 Task: Check the delivery status of your recent Amazon order.
Action: Mouse moved to (674, 220)
Screenshot: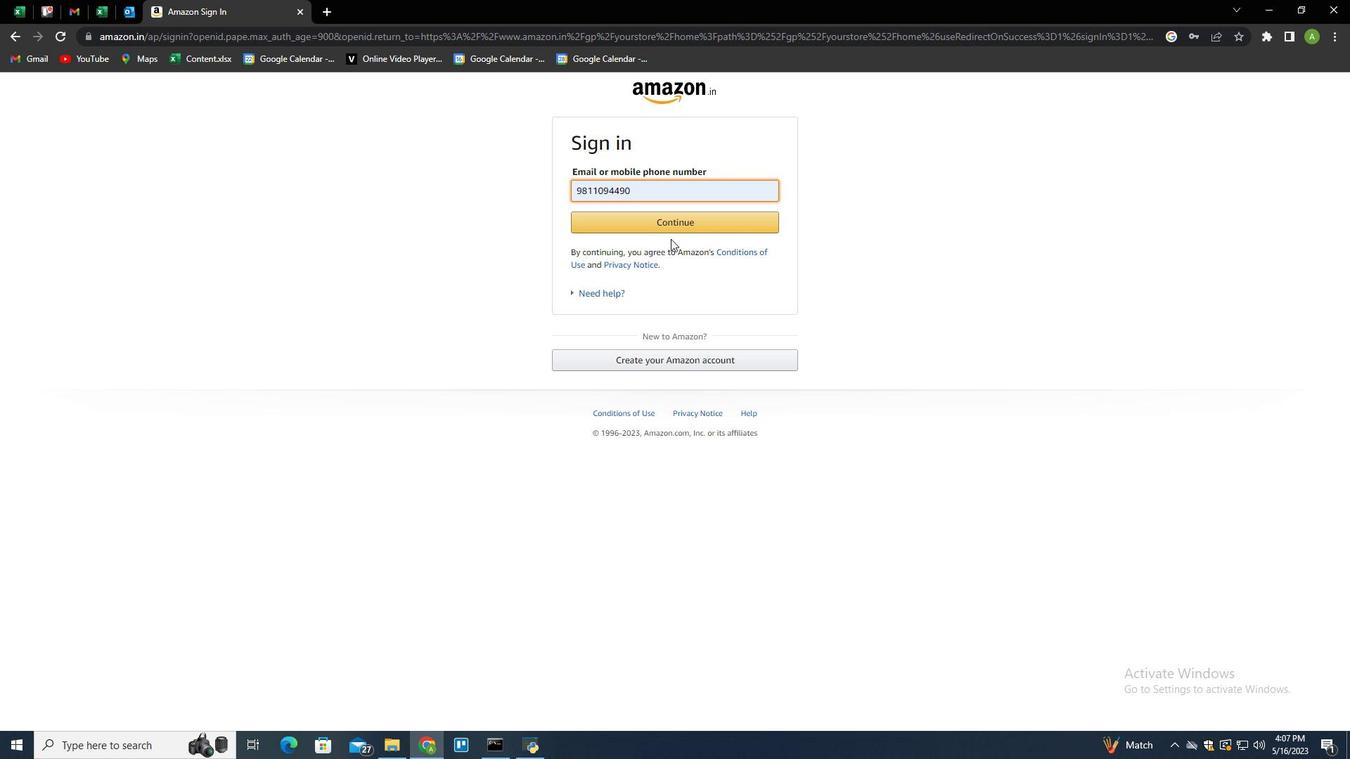 
Action: Mouse pressed left at (674, 220)
Screenshot: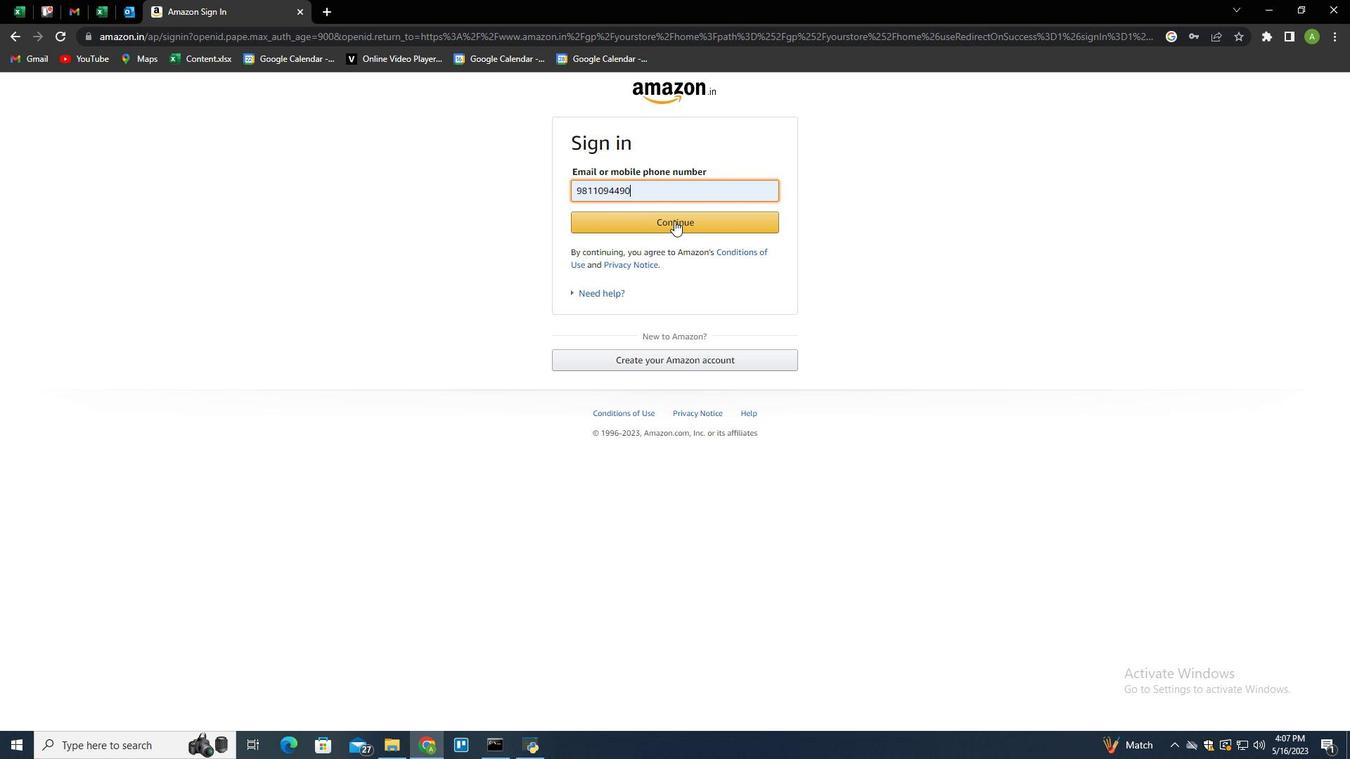 
Action: Mouse moved to (633, 215)
Screenshot: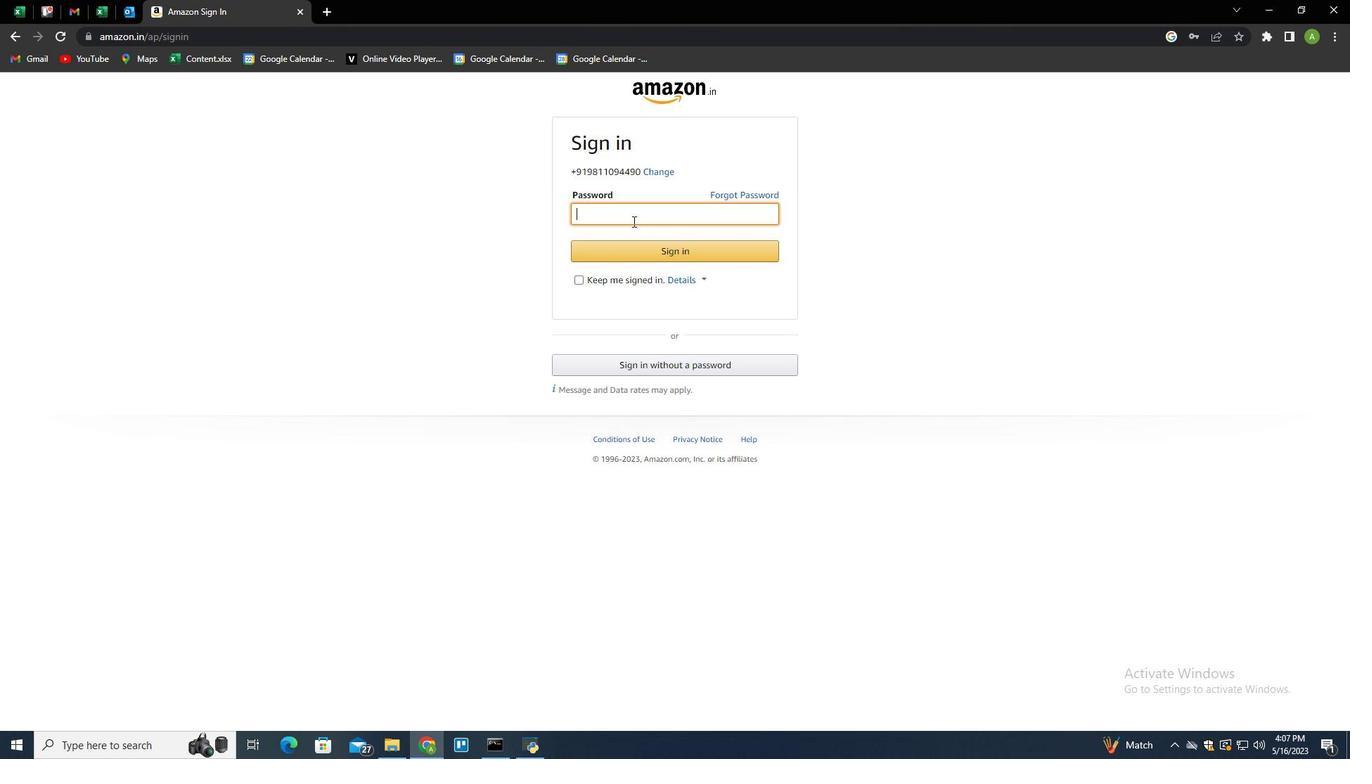
Action: Mouse pressed left at (633, 215)
Screenshot: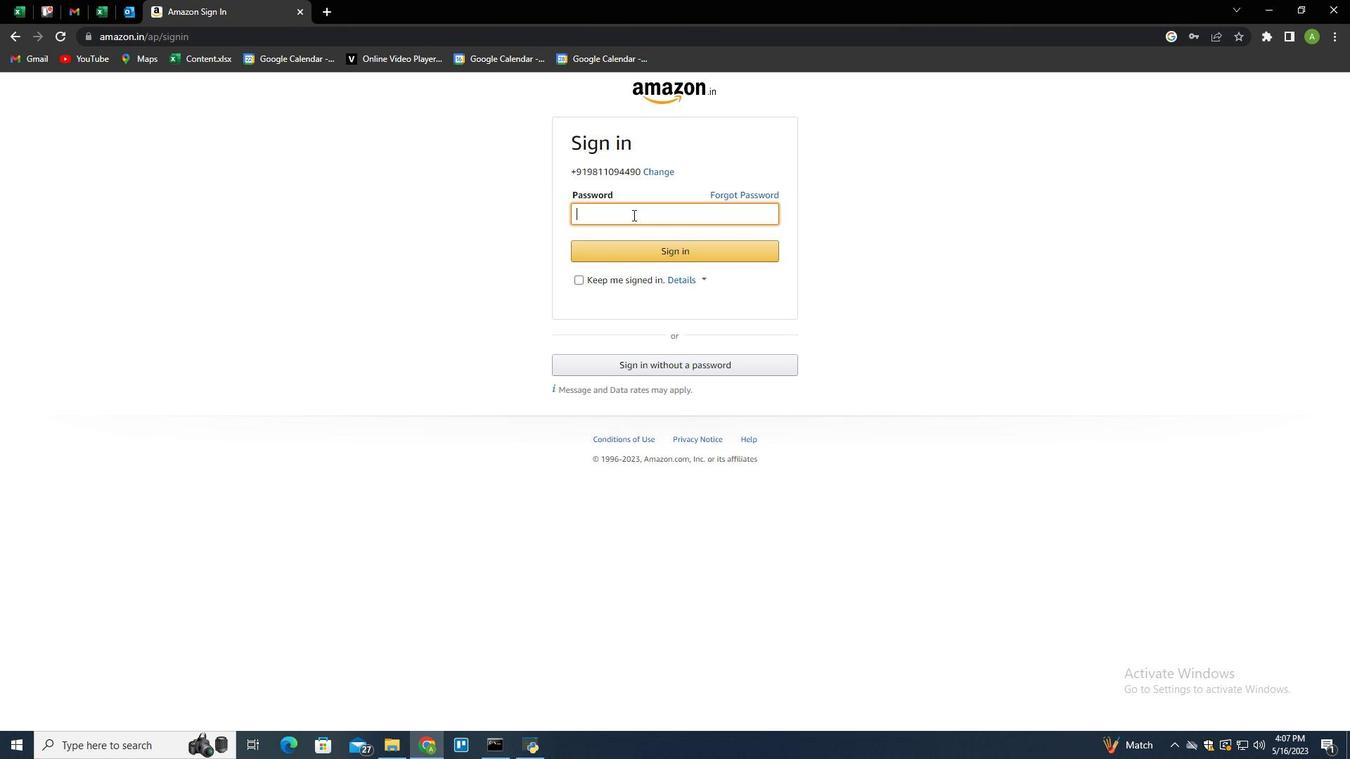 
Action: Mouse moved to (677, 252)
Screenshot: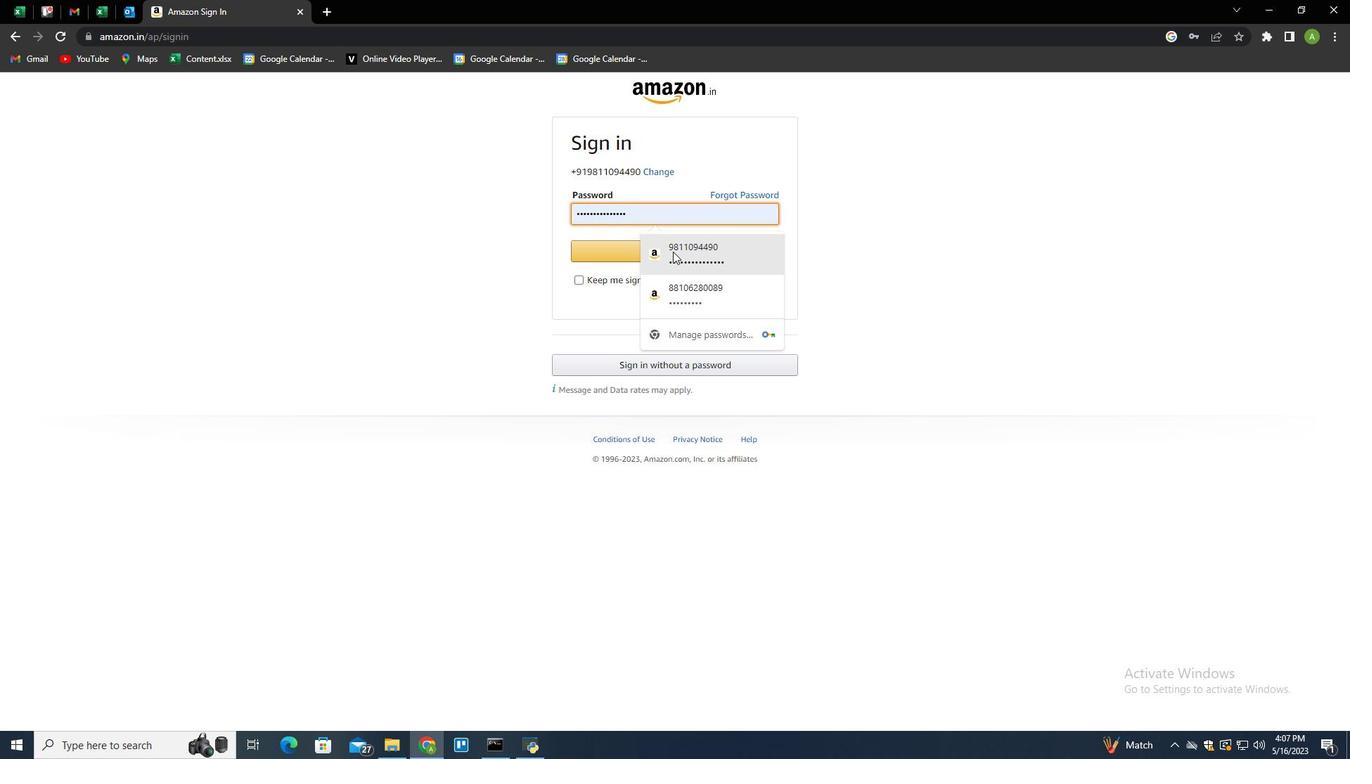 
Action: Mouse pressed left at (677, 252)
Screenshot: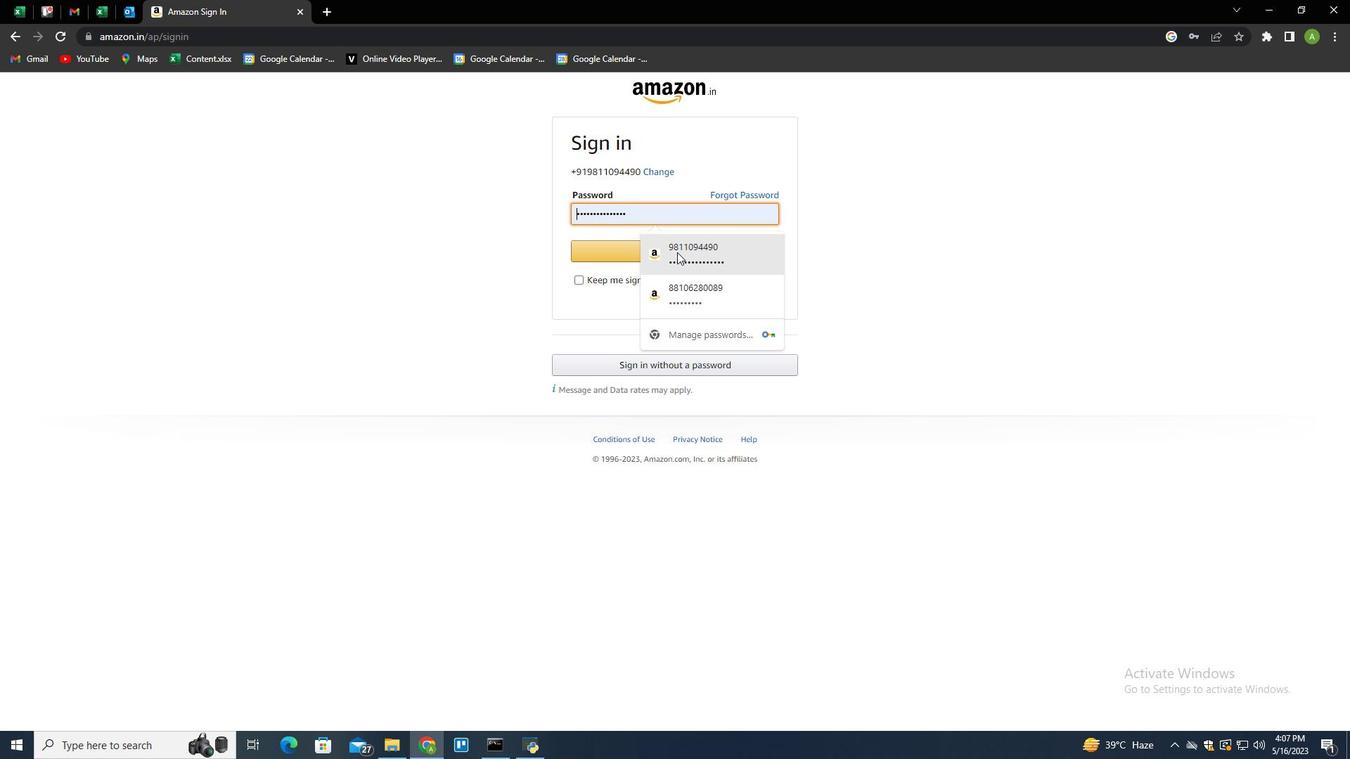
Action: Mouse moved to (677, 255)
Screenshot: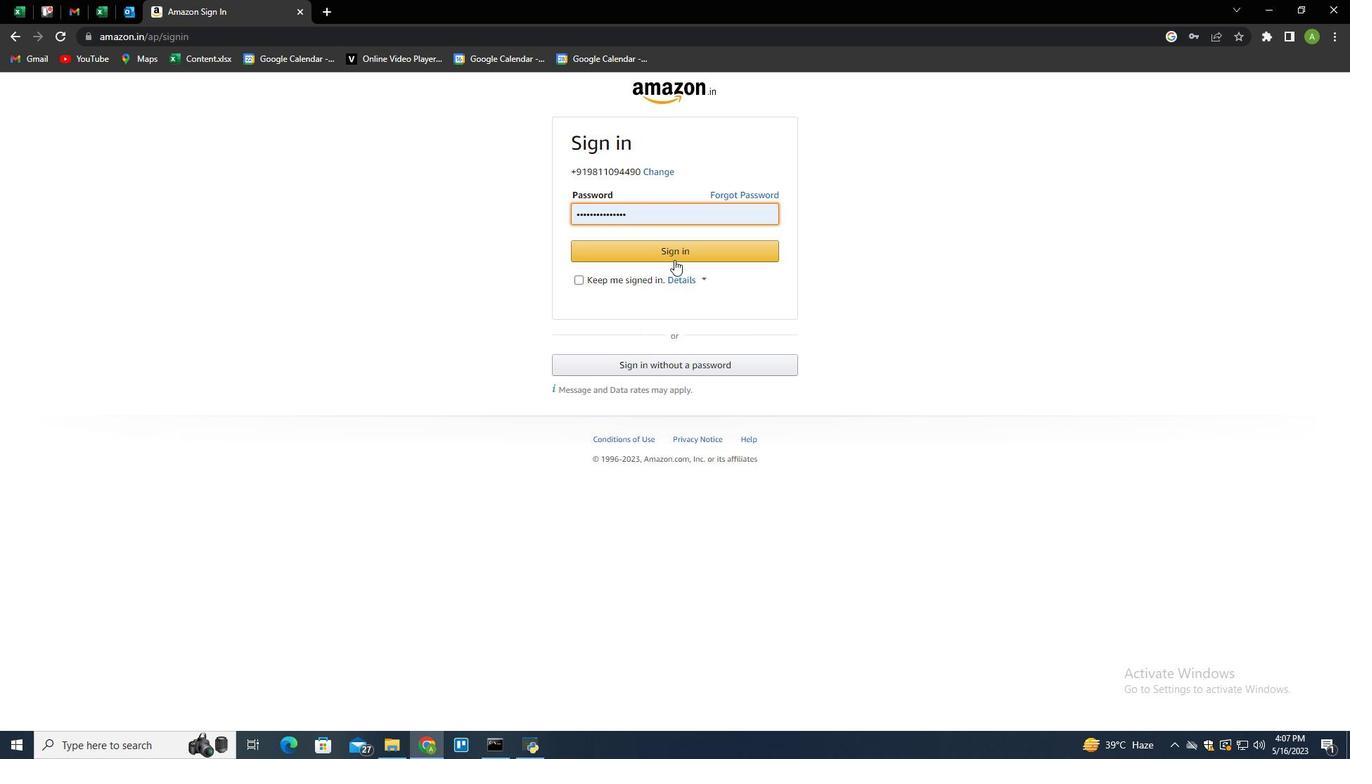 
Action: Mouse pressed left at (677, 255)
Screenshot: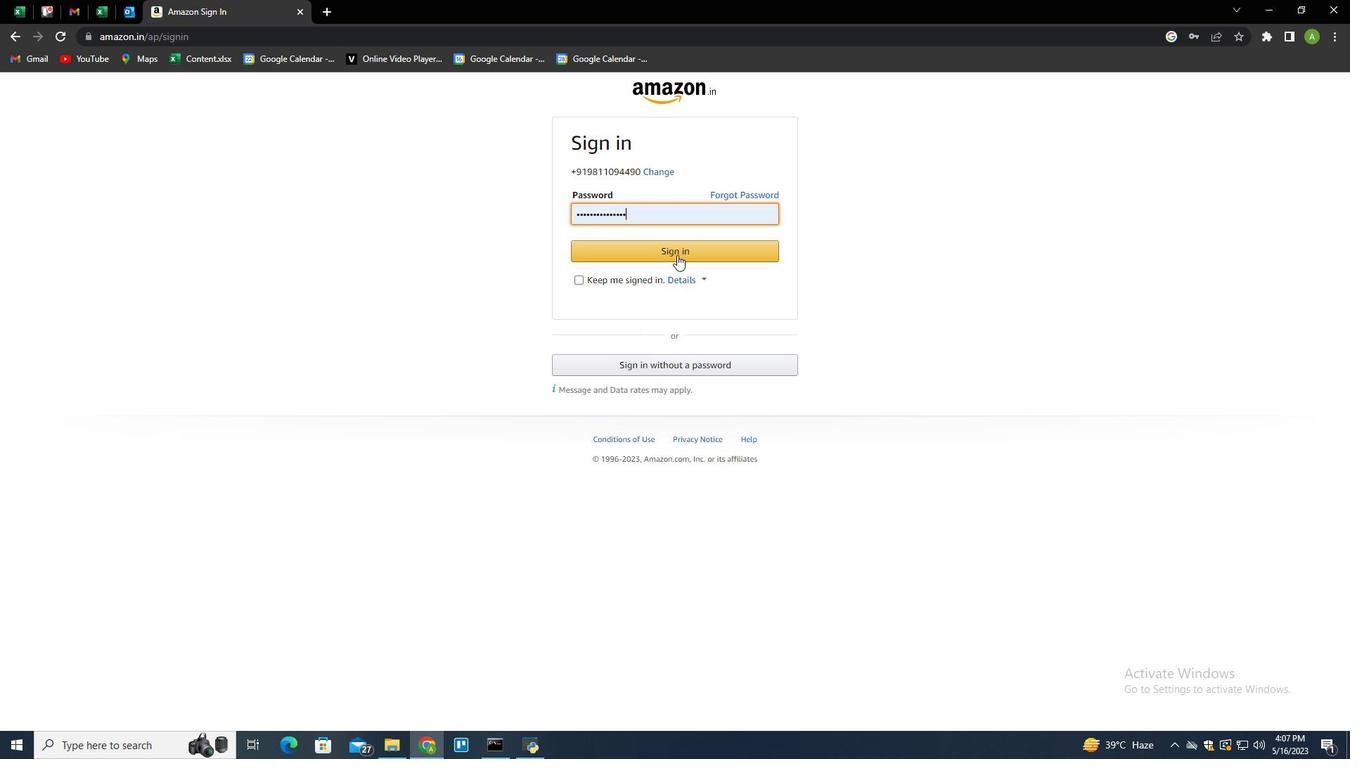 
Action: Mouse moved to (1176, 234)
Screenshot: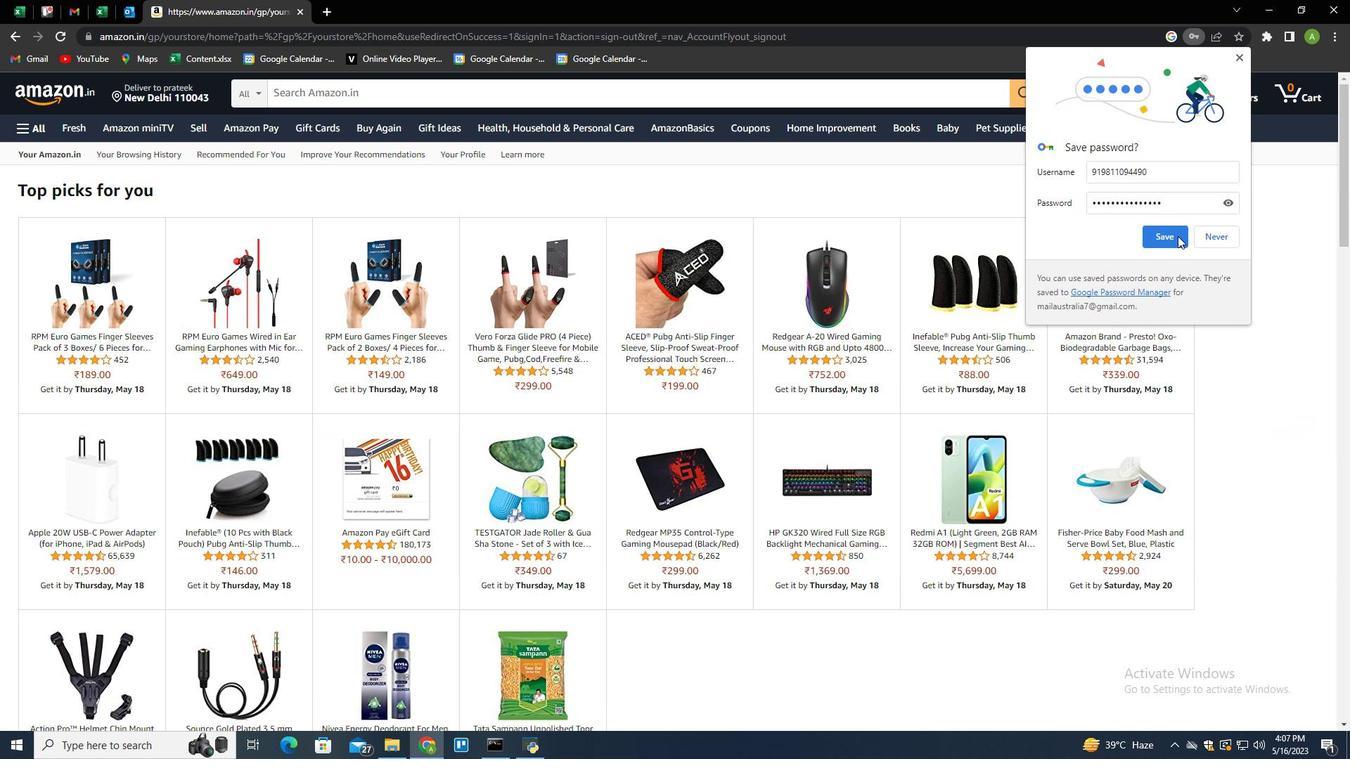 
Action: Mouse pressed left at (1176, 234)
Screenshot: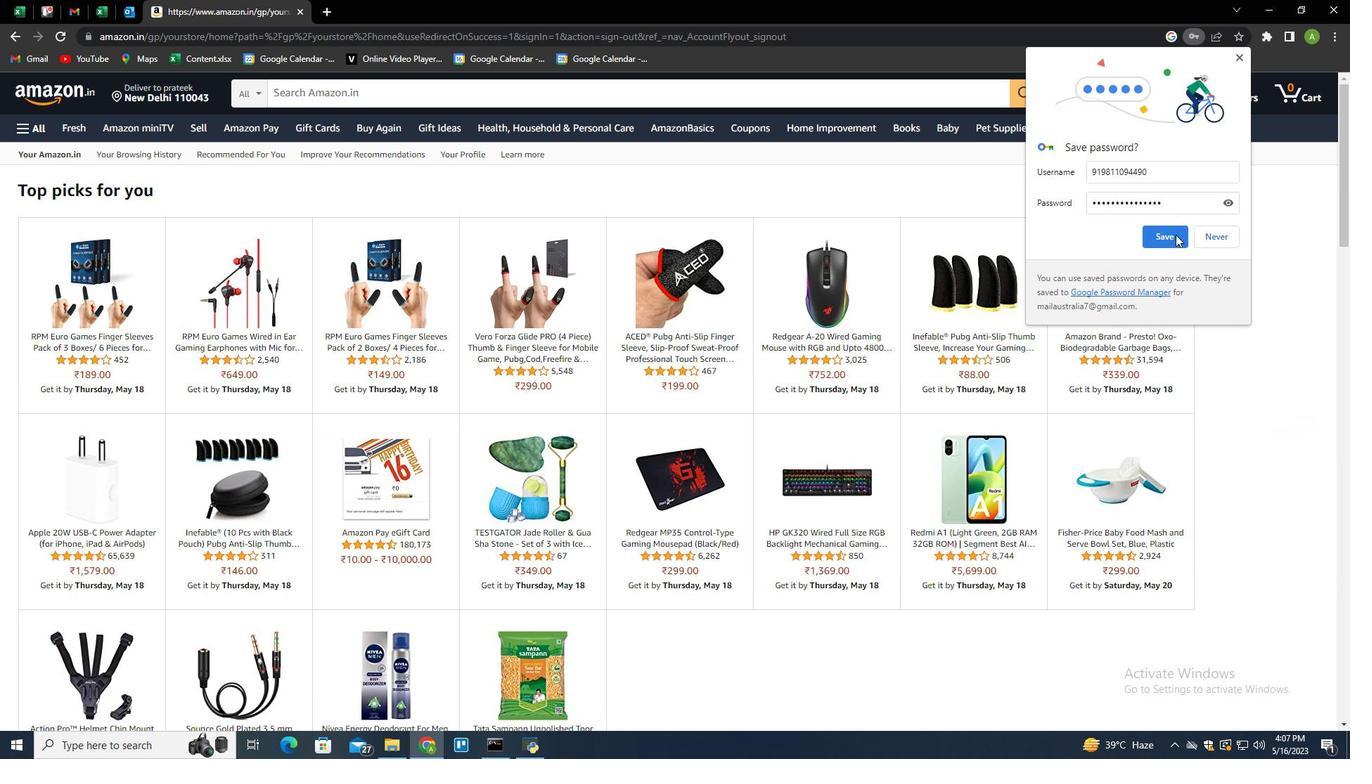 
Action: Mouse moved to (1157, 157)
Screenshot: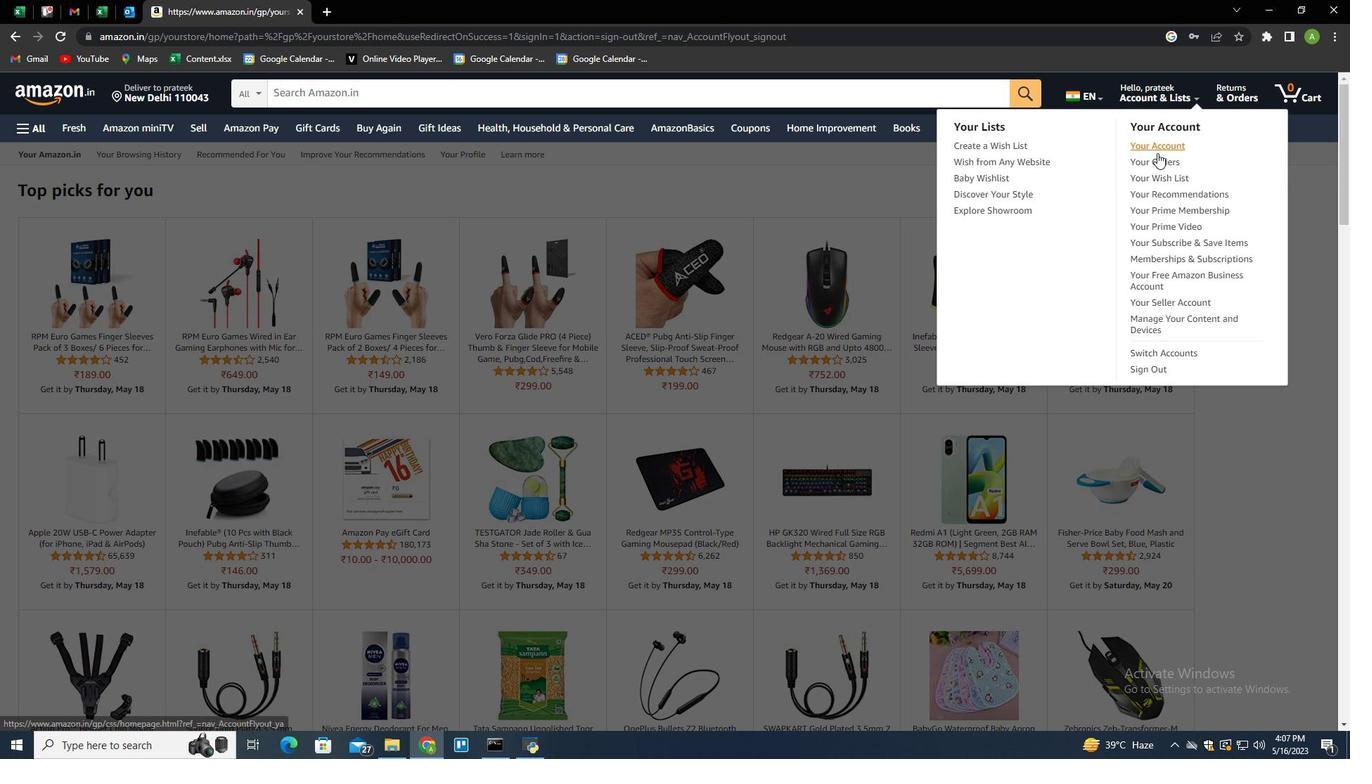 
Action: Mouse pressed left at (1157, 157)
Screenshot: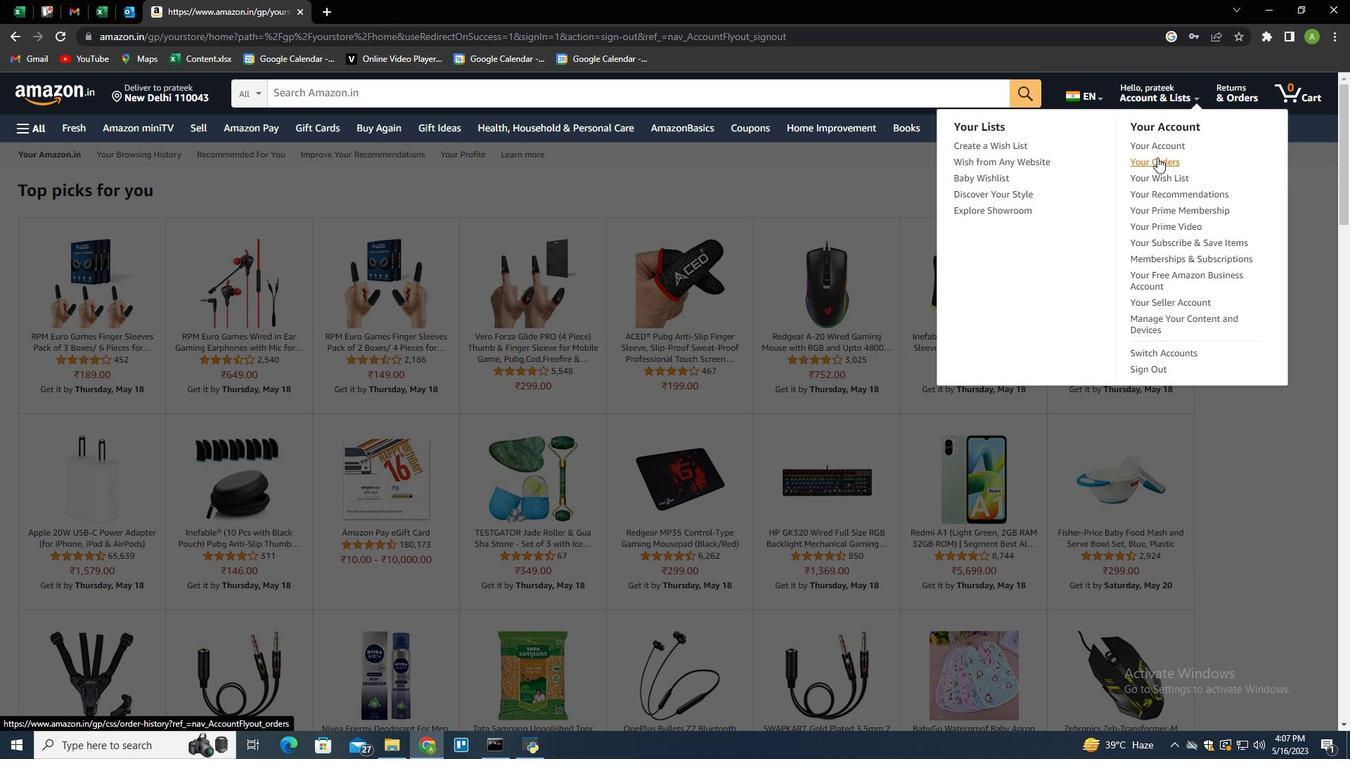 
Action: Mouse moved to (694, 343)
Screenshot: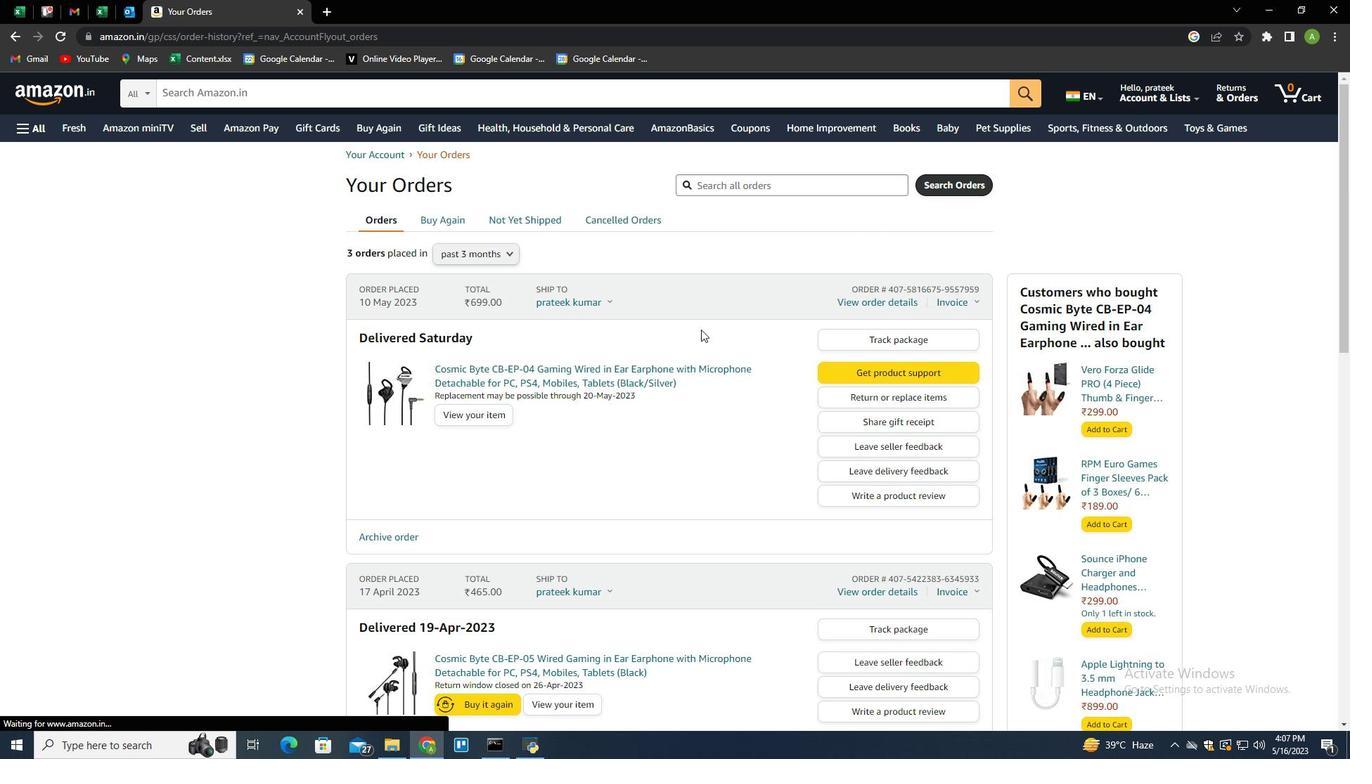 
Action: Mouse scrolled (694, 342) with delta (0, 0)
Screenshot: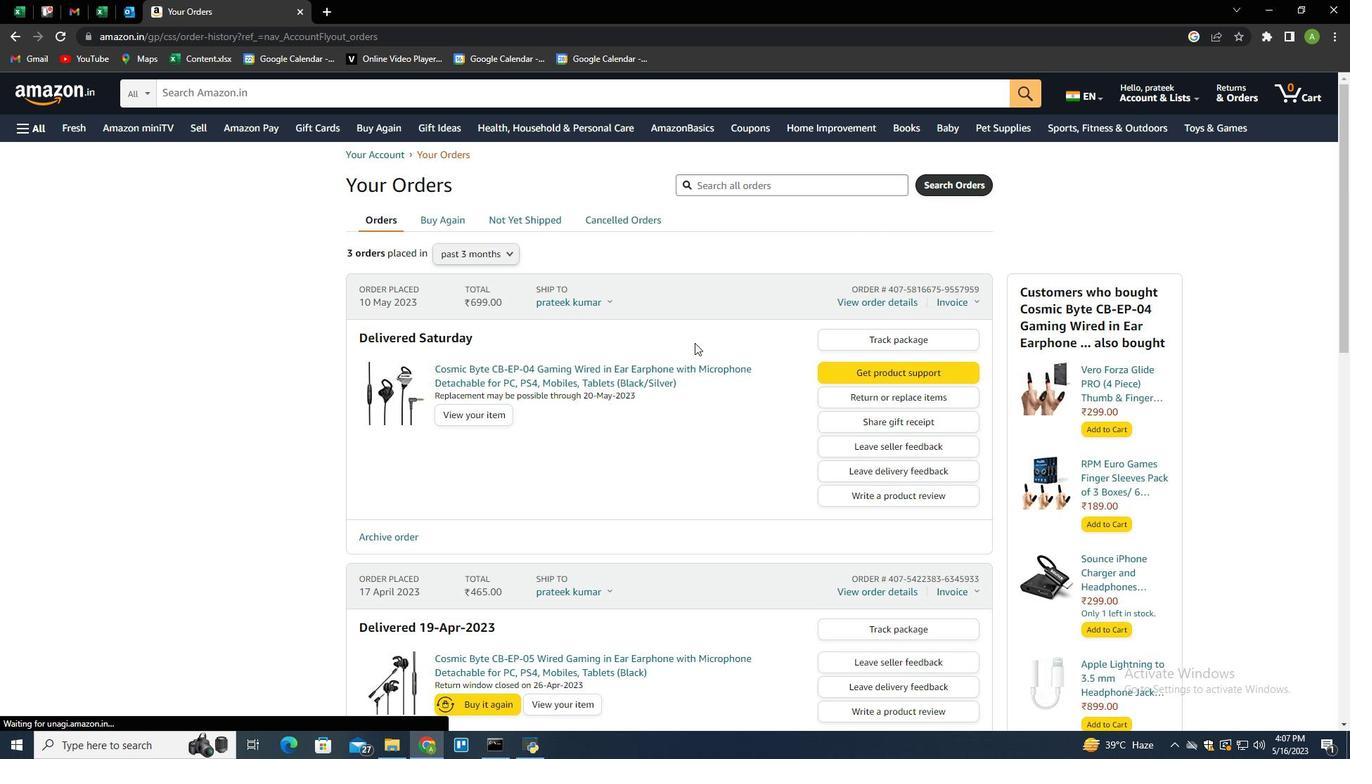 
Action: Mouse moved to (856, 270)
Screenshot: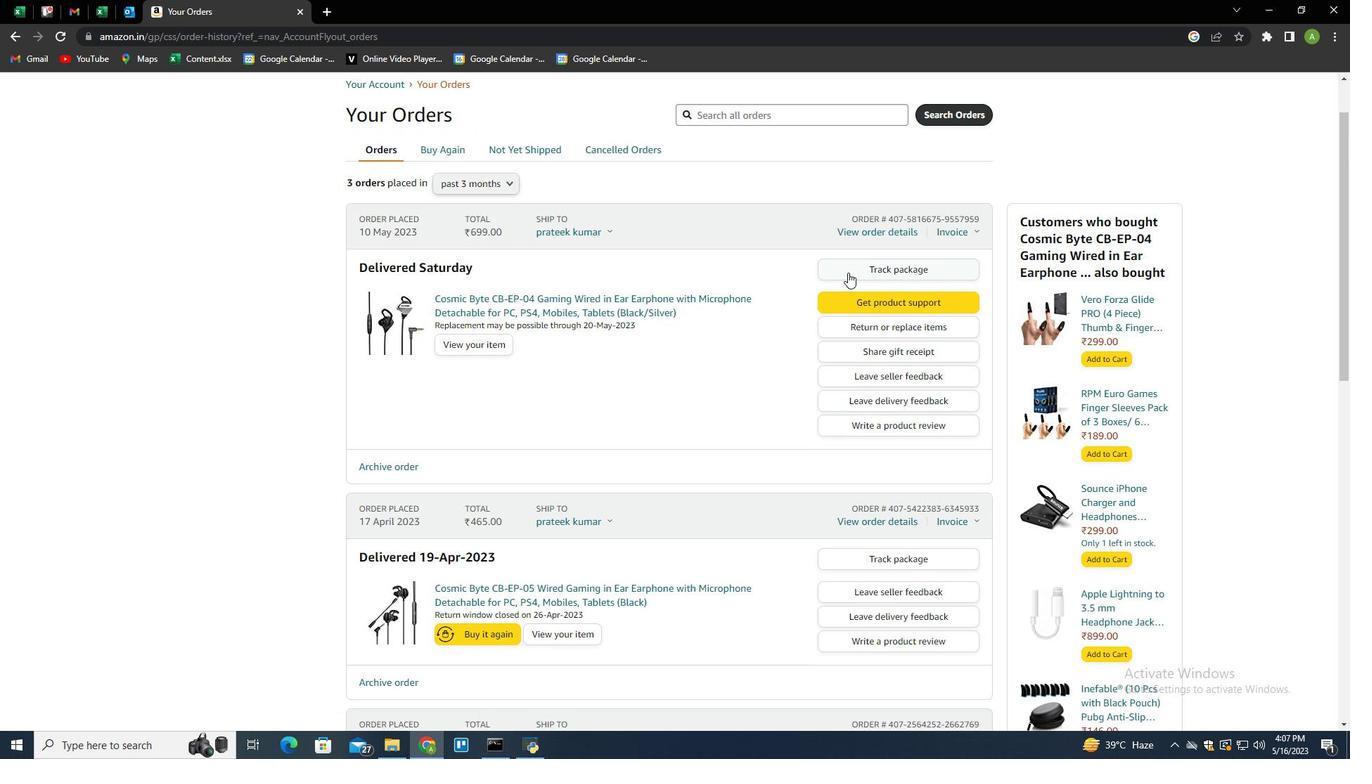 
Action: Mouse pressed left at (856, 270)
Screenshot: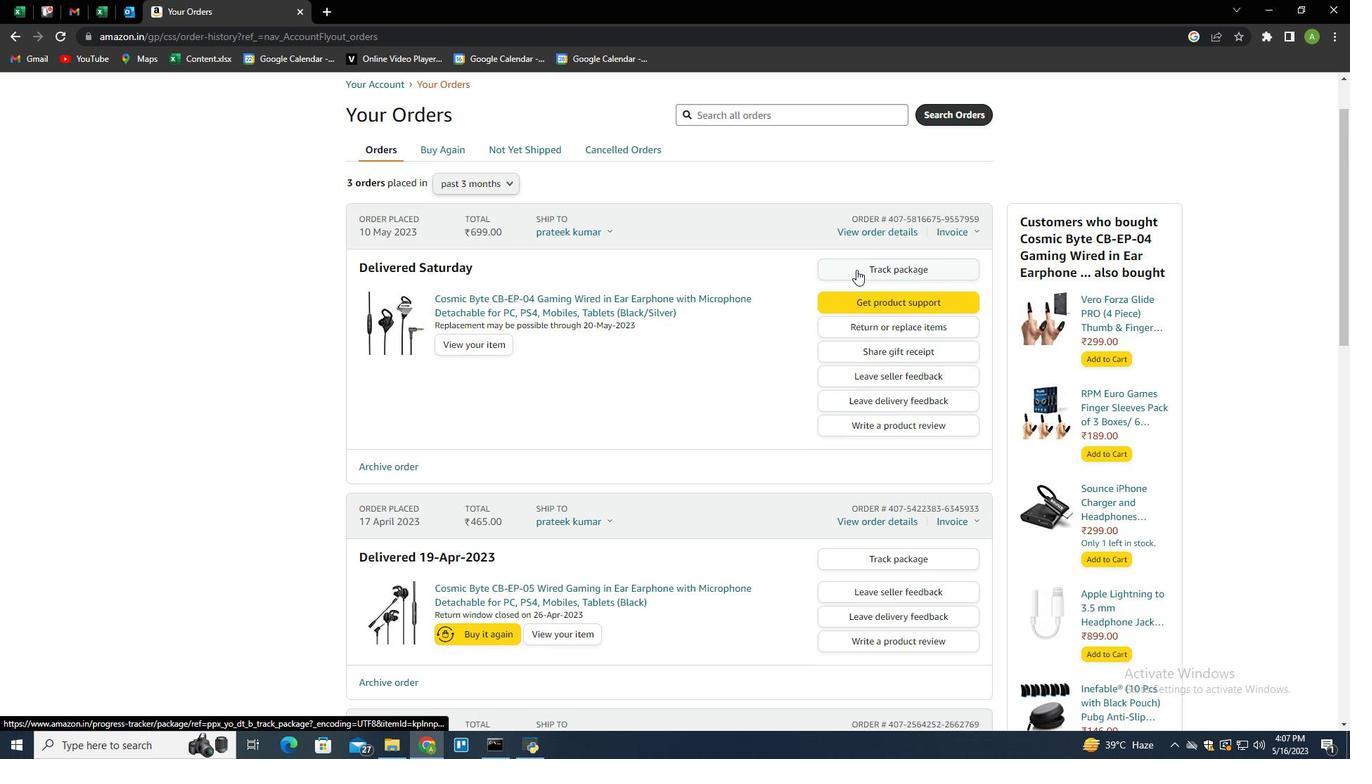 
Action: Mouse moved to (815, 334)
Screenshot: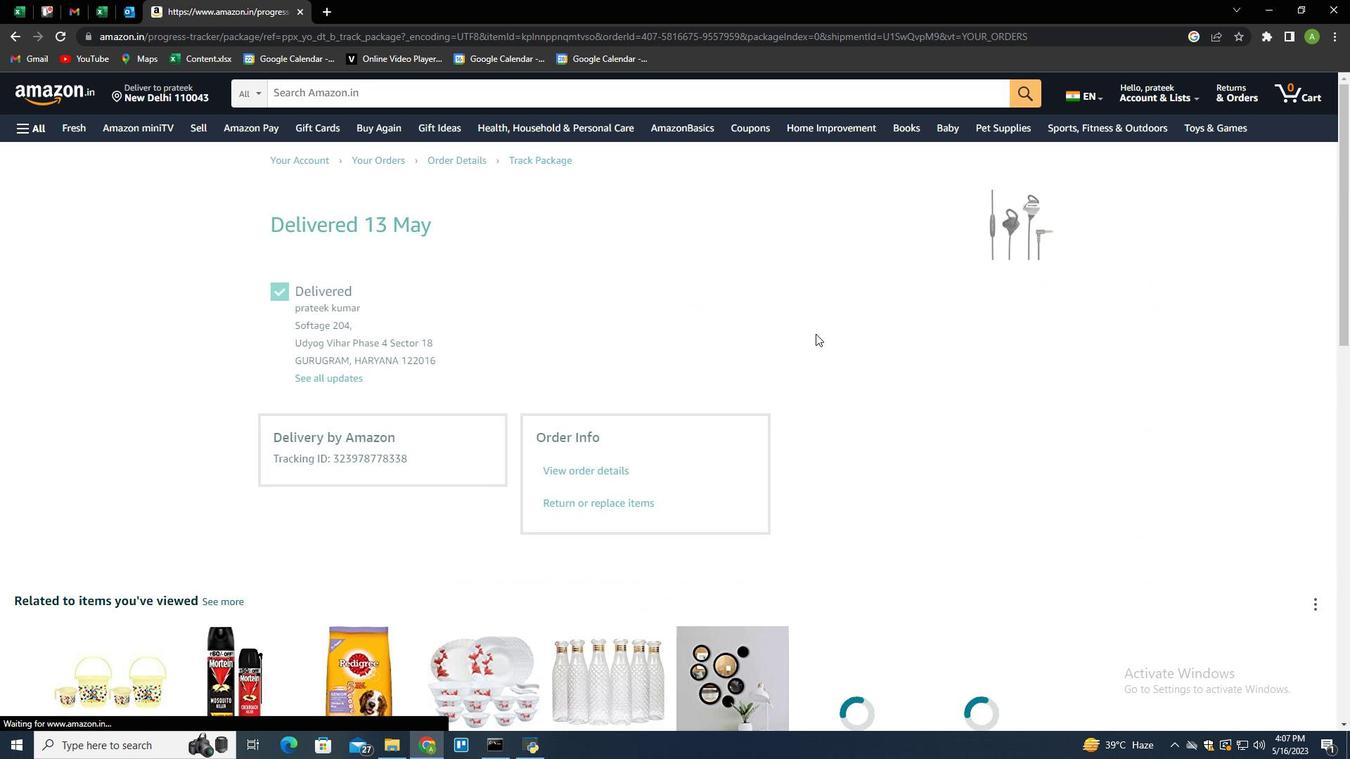
Action: Mouse scrolled (815, 333) with delta (0, 0)
Screenshot: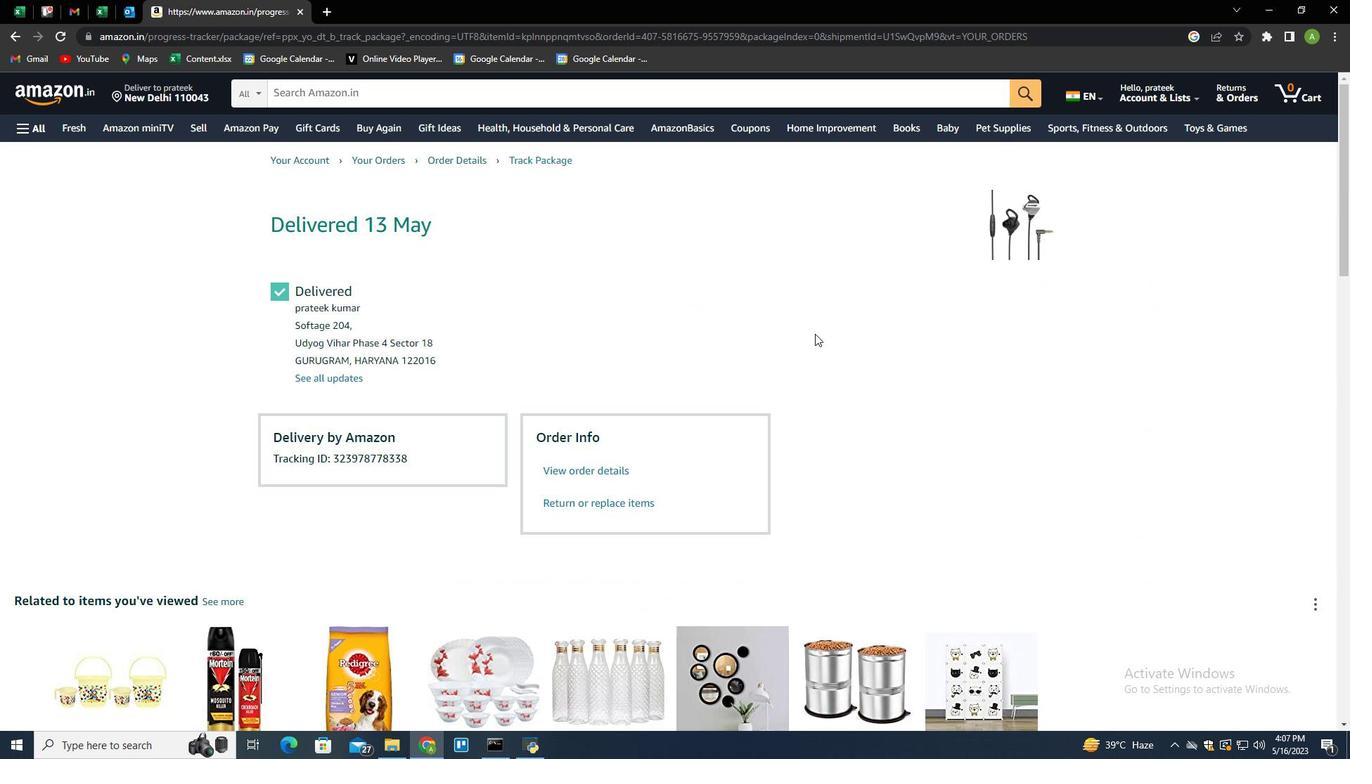 
Action: Mouse moved to (815, 334)
Screenshot: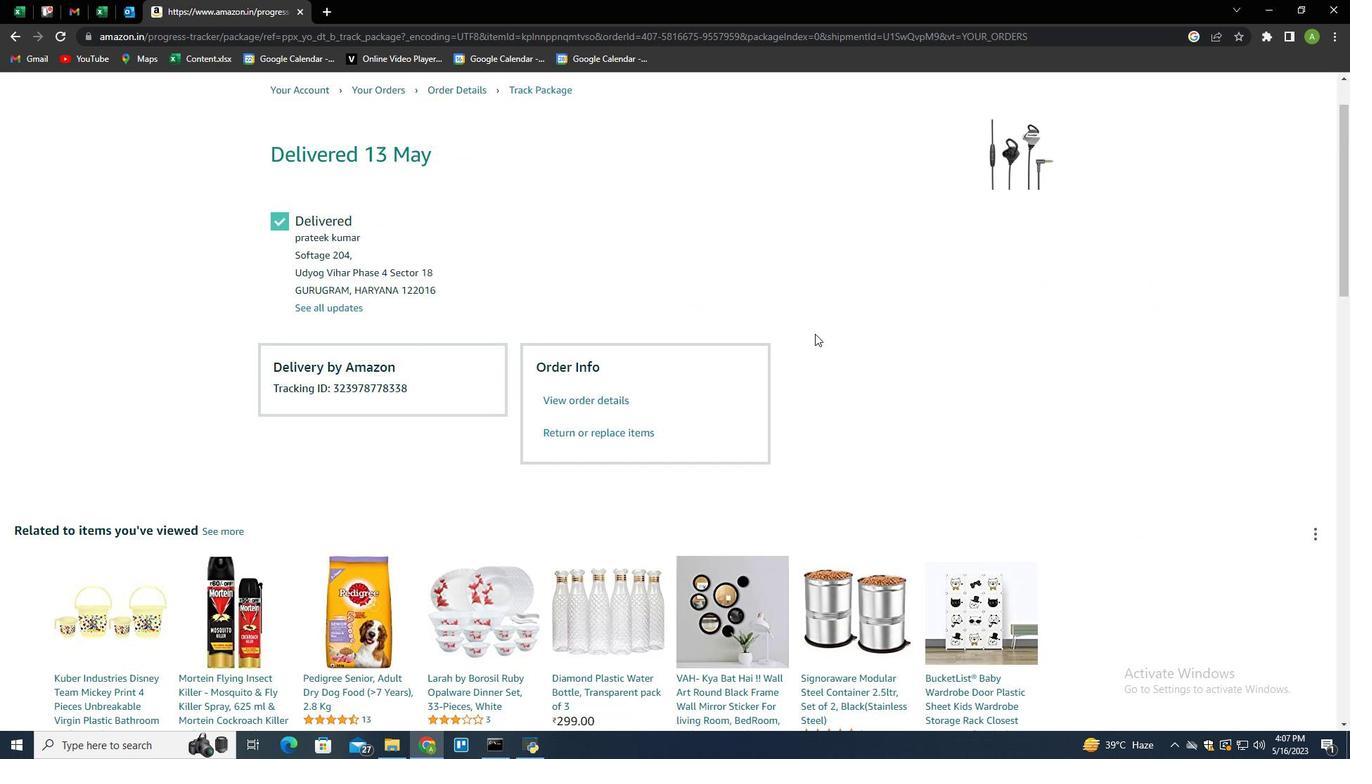 
Action: Mouse scrolled (815, 334) with delta (0, 0)
Screenshot: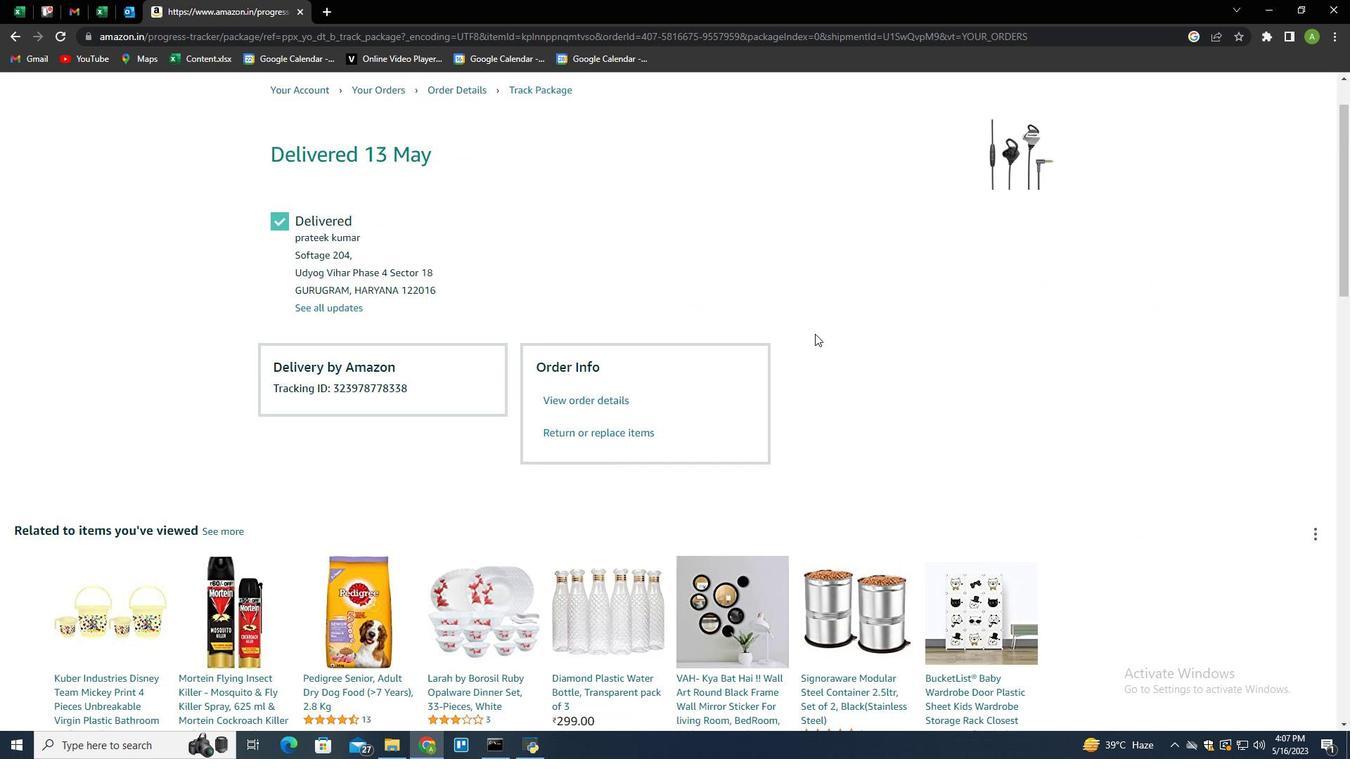 
Action: Mouse scrolled (815, 334) with delta (0, 0)
Screenshot: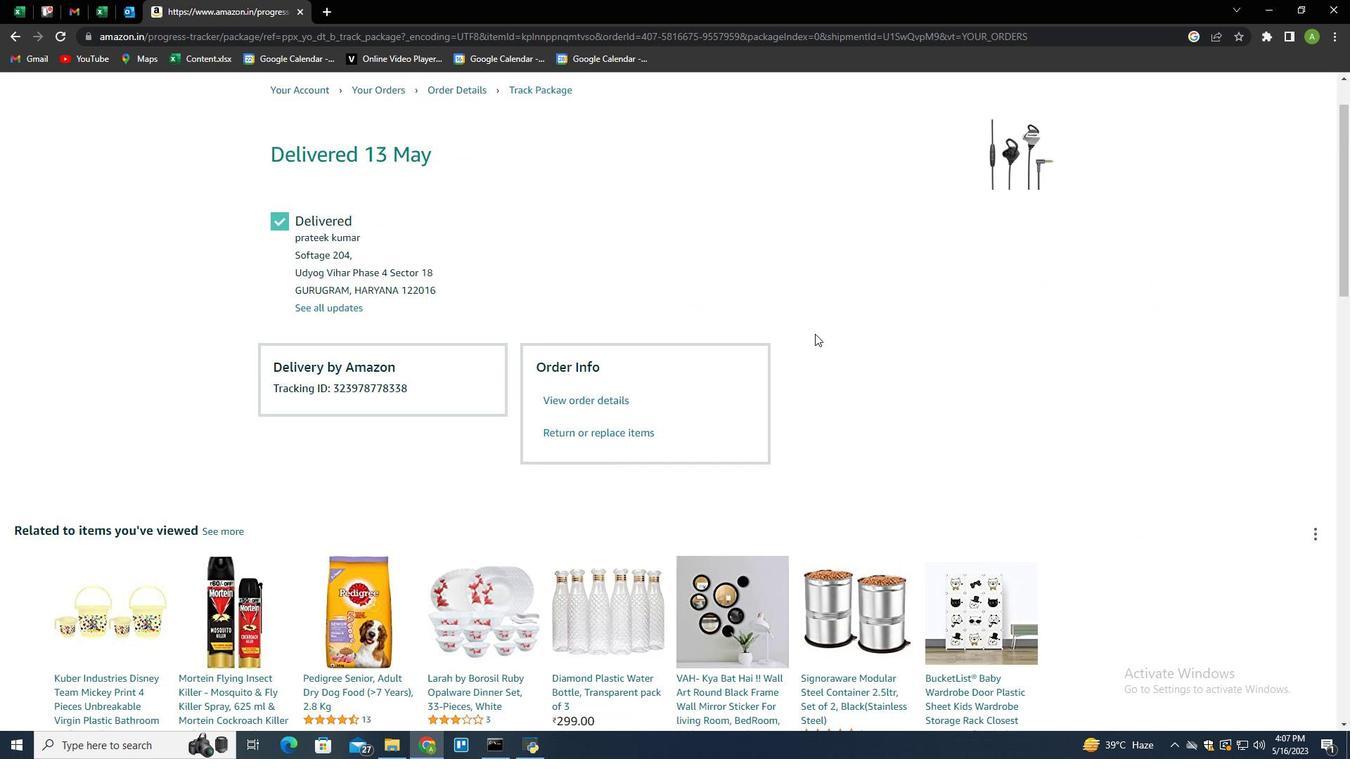 
Action: Mouse scrolled (815, 333) with delta (0, 0)
Screenshot: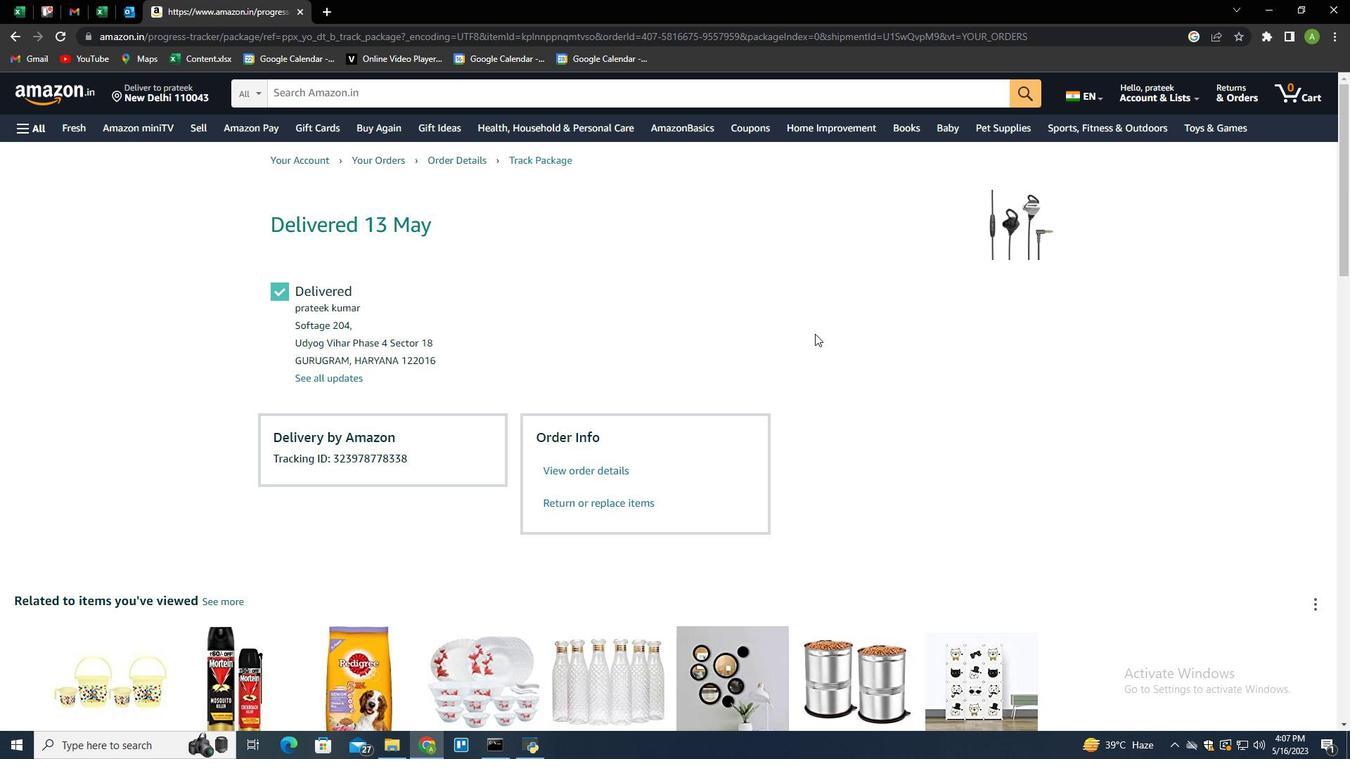 
Action: Mouse scrolled (815, 333) with delta (0, 0)
Screenshot: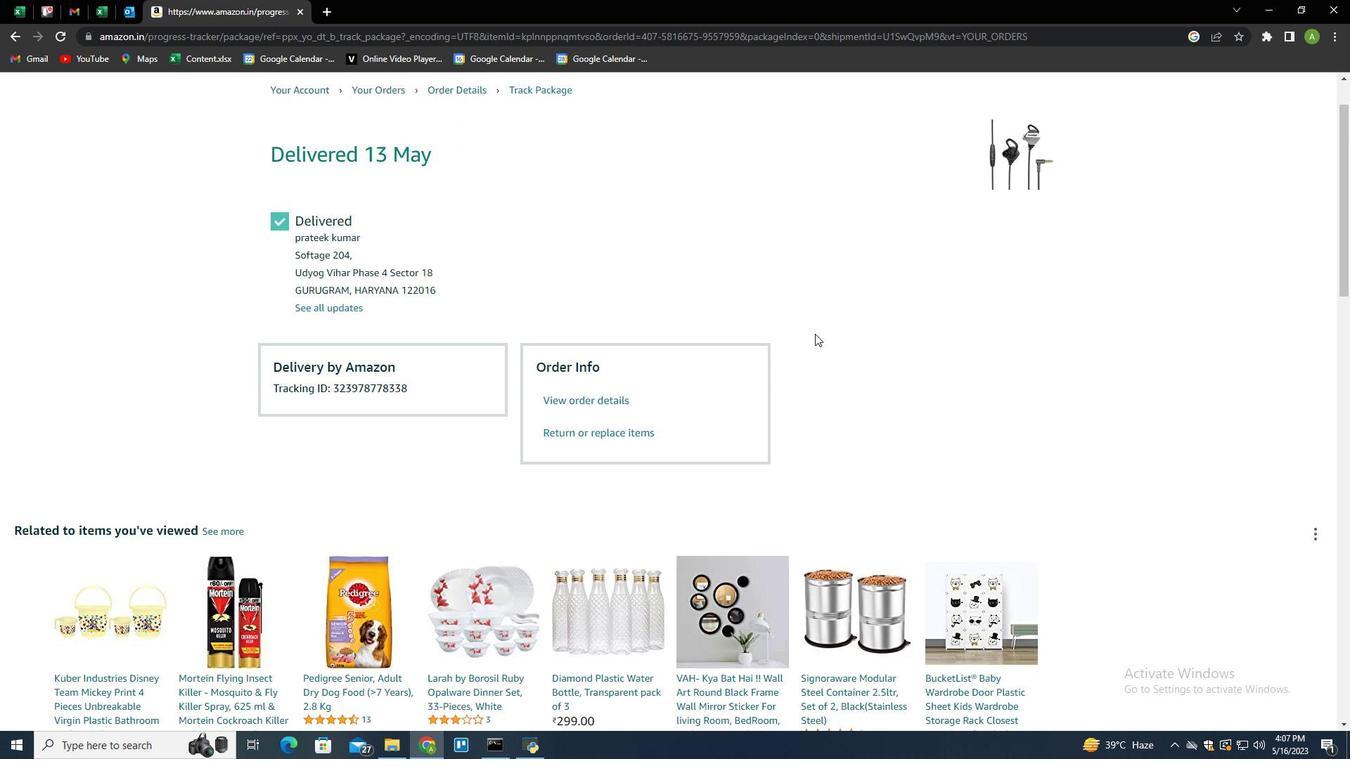 
Action: Mouse scrolled (815, 333) with delta (0, 0)
Screenshot: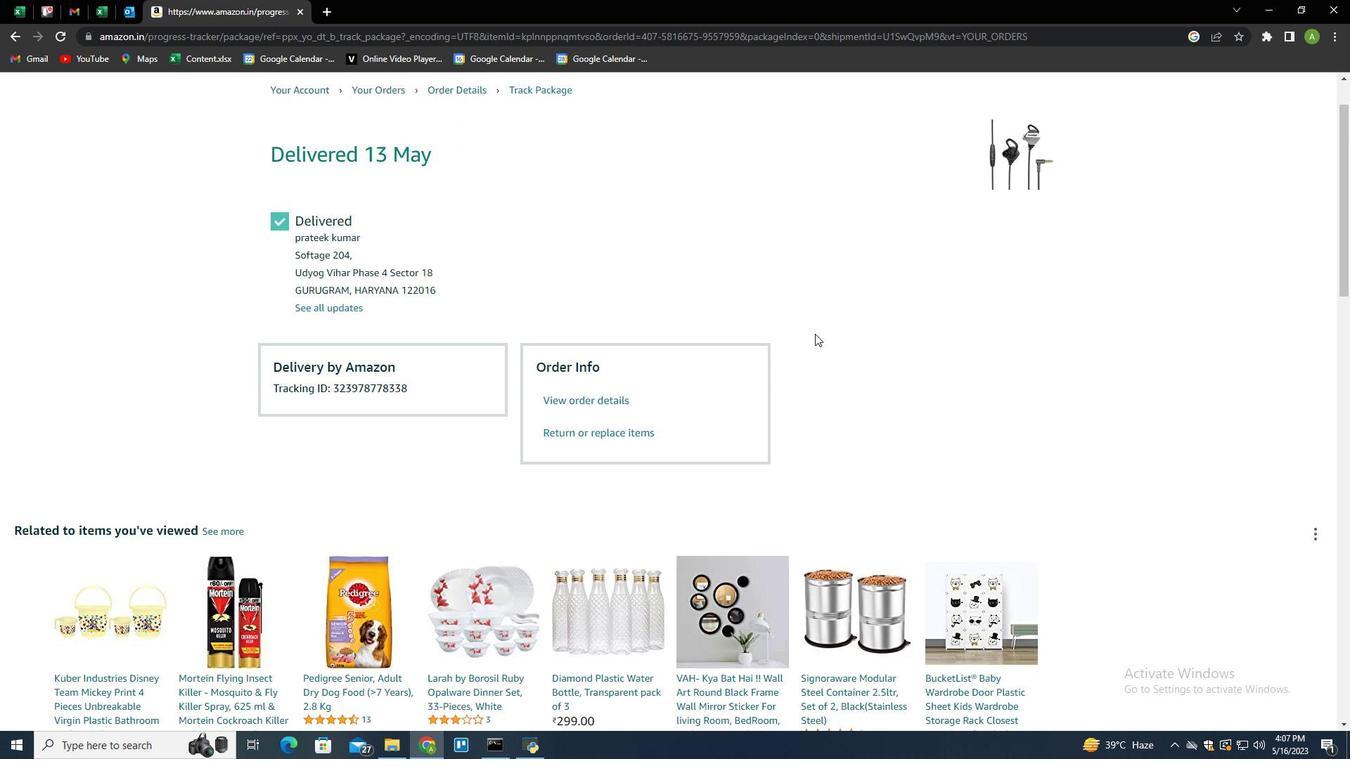 
Action: Mouse scrolled (815, 334) with delta (0, 0)
Screenshot: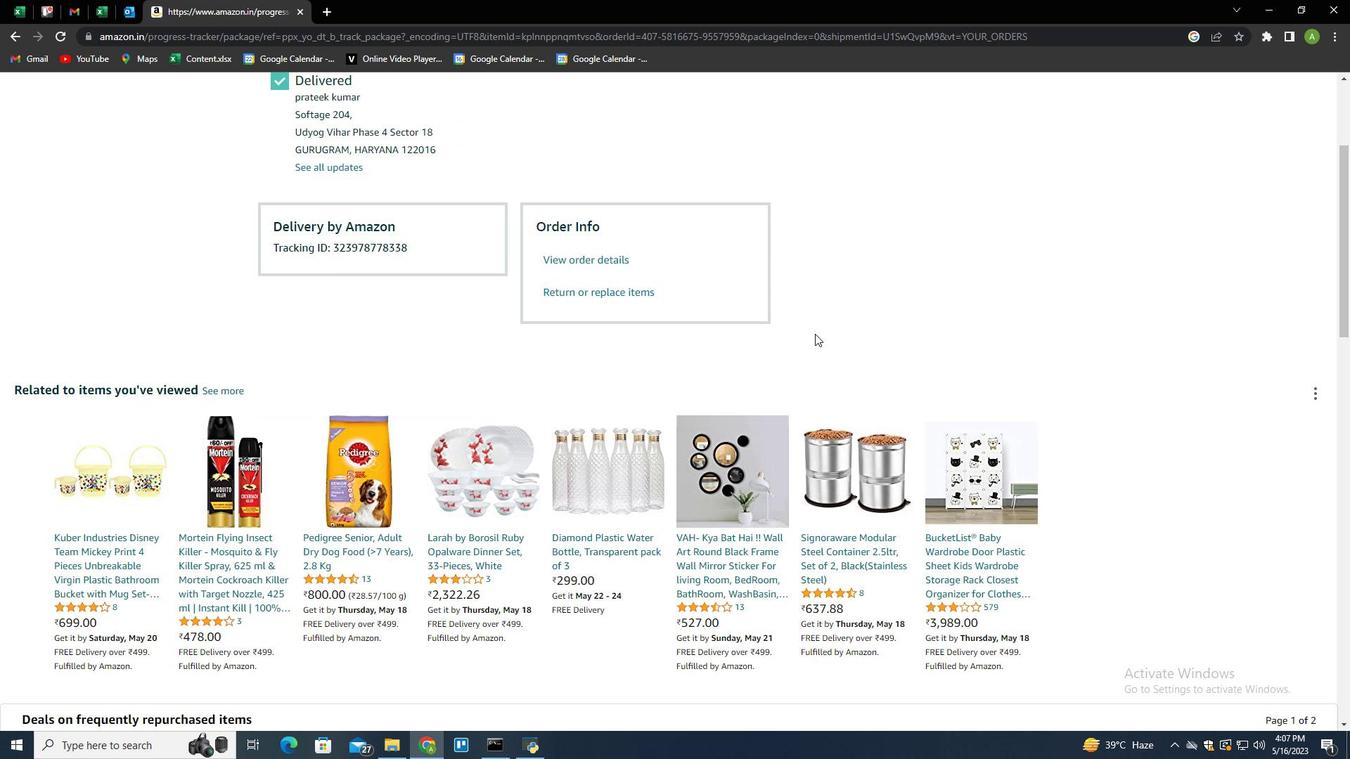 
Action: Mouse scrolled (815, 334) with delta (0, 0)
Screenshot: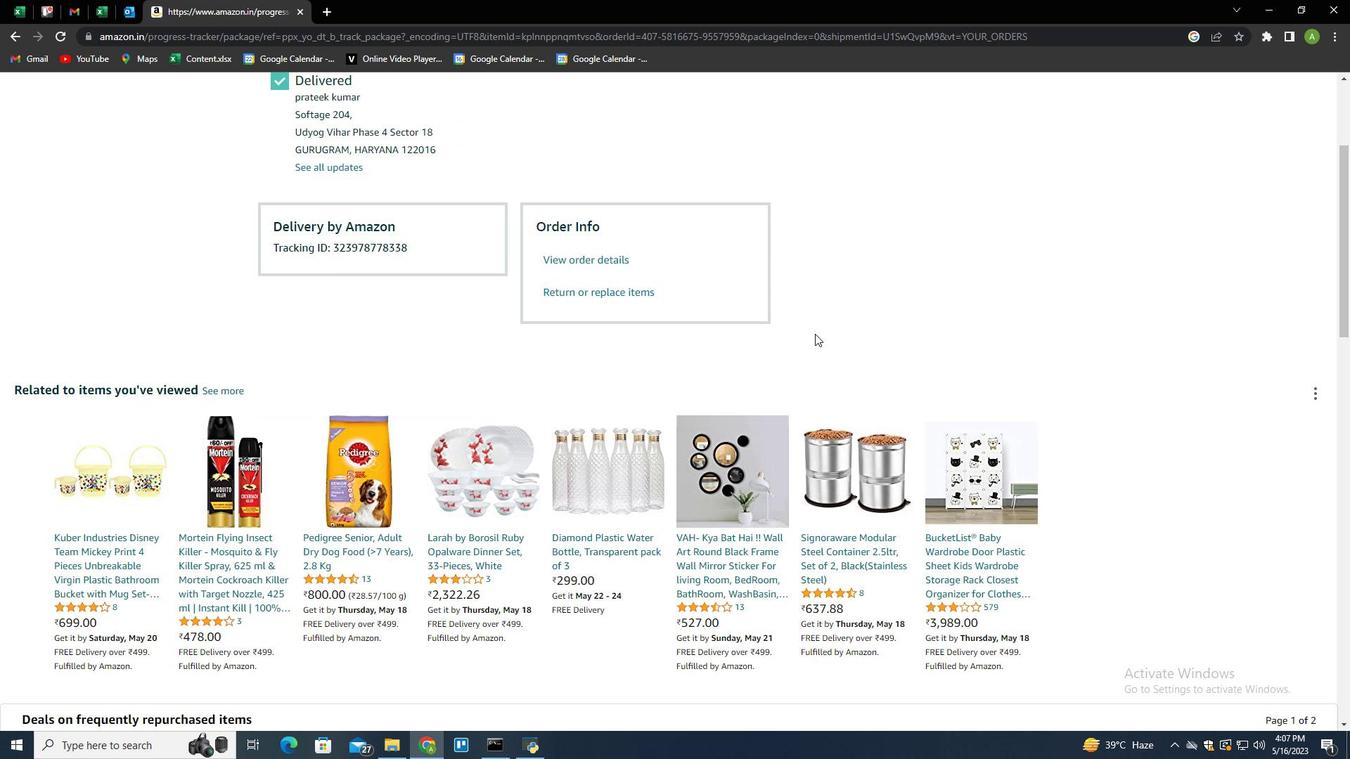 
Action: Mouse scrolled (815, 334) with delta (0, 0)
Screenshot: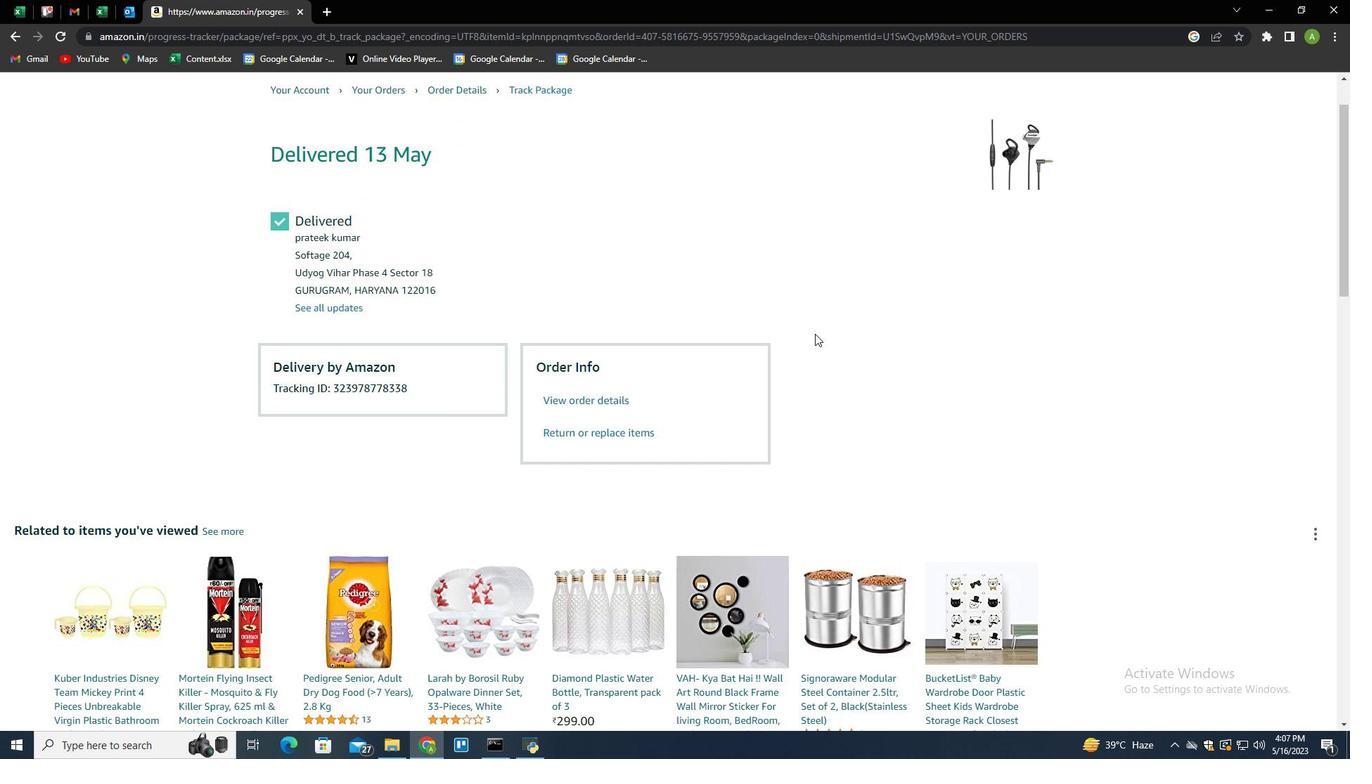 
Action: Mouse scrolled (815, 334) with delta (0, 0)
Screenshot: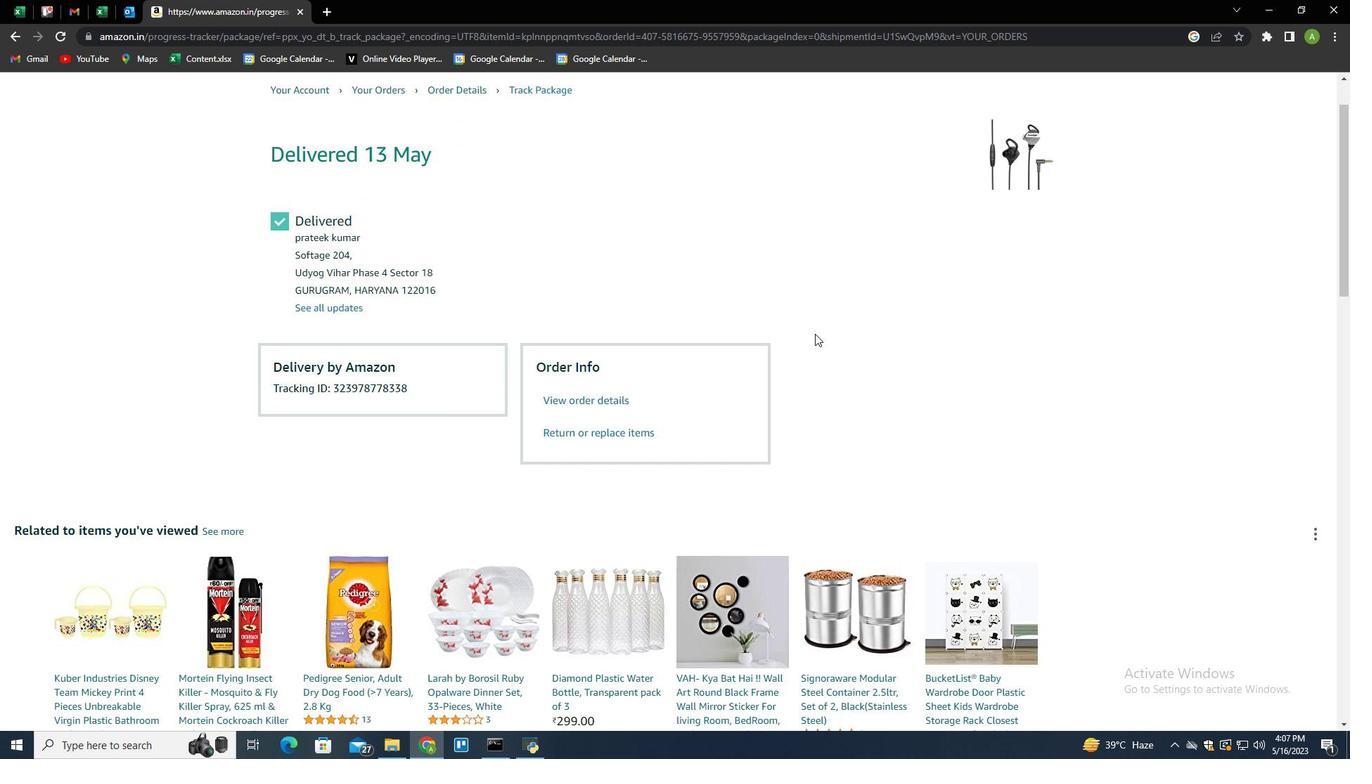 
